 Task: Move the task Upgrade and migrate company email systems to a cloud-based solution to the section Done in the project AgileBoost and filter the tasks in the project by Due next week
Action: Mouse moved to (67, 242)
Screenshot: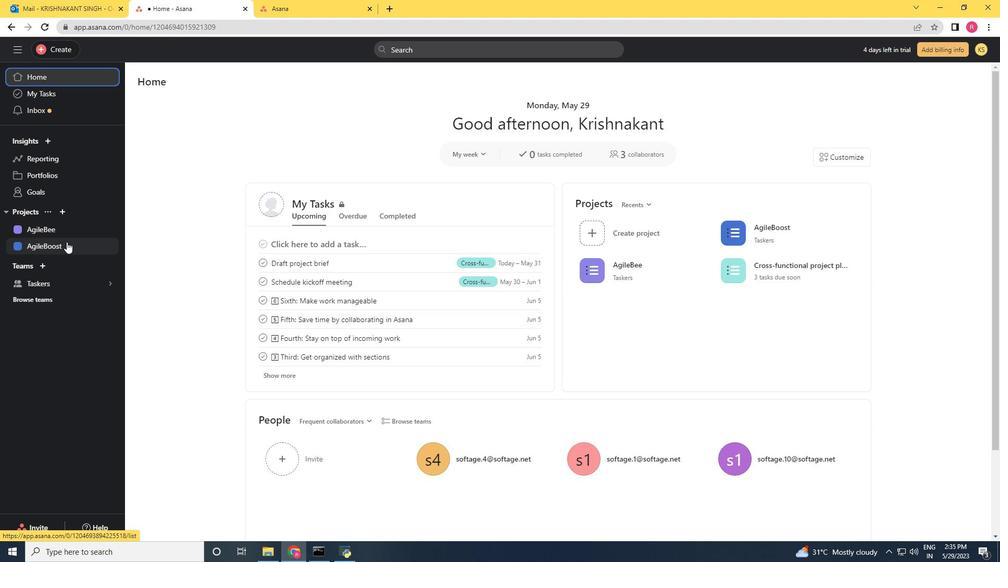 
Action: Mouse pressed left at (67, 242)
Screenshot: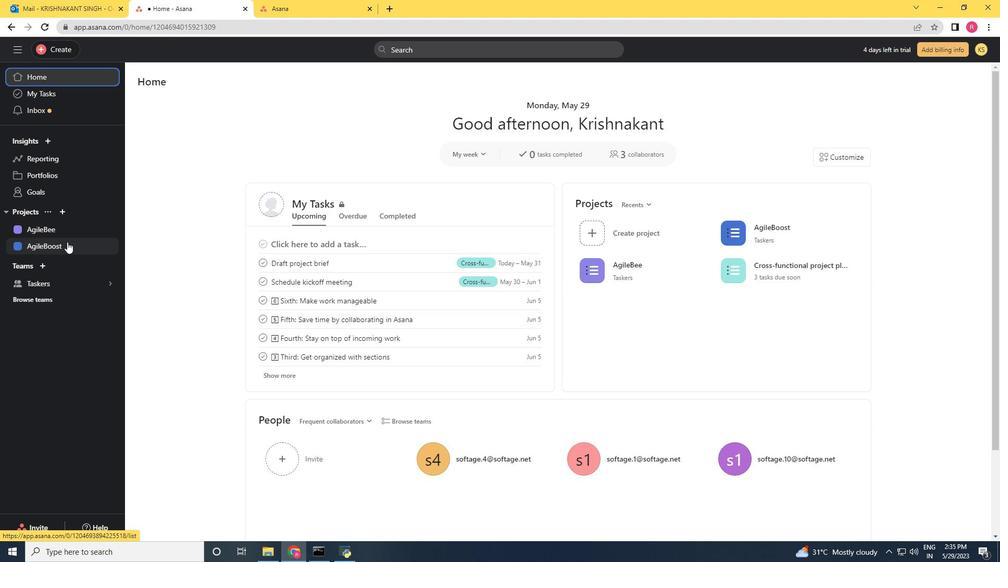 
Action: Mouse moved to (677, 193)
Screenshot: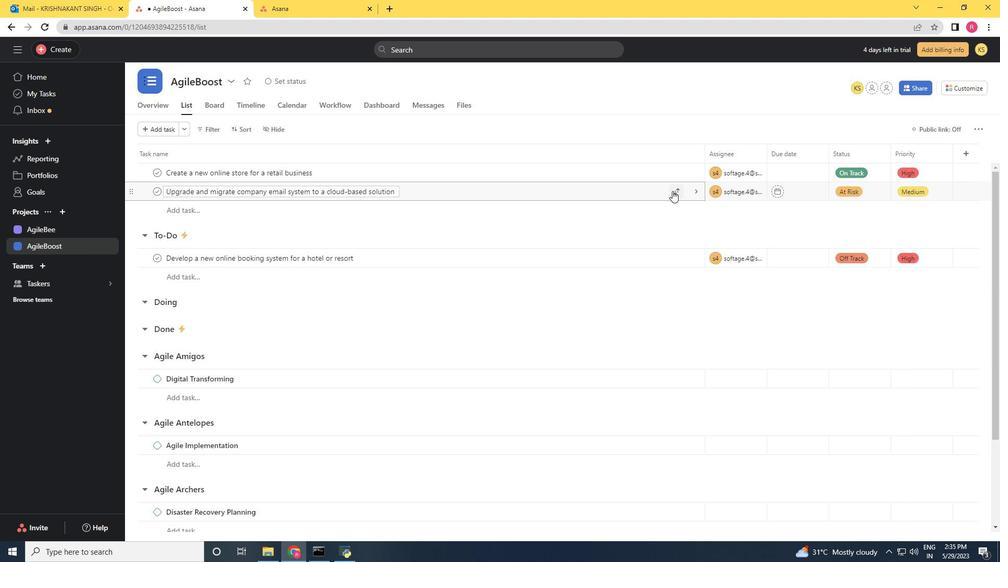 
Action: Mouse pressed left at (677, 193)
Screenshot: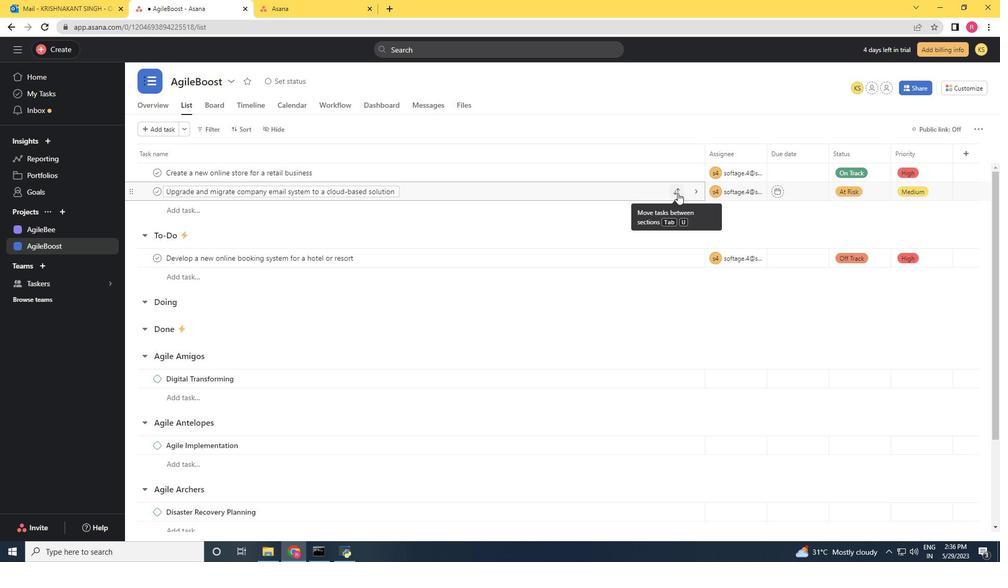 
Action: Mouse moved to (626, 279)
Screenshot: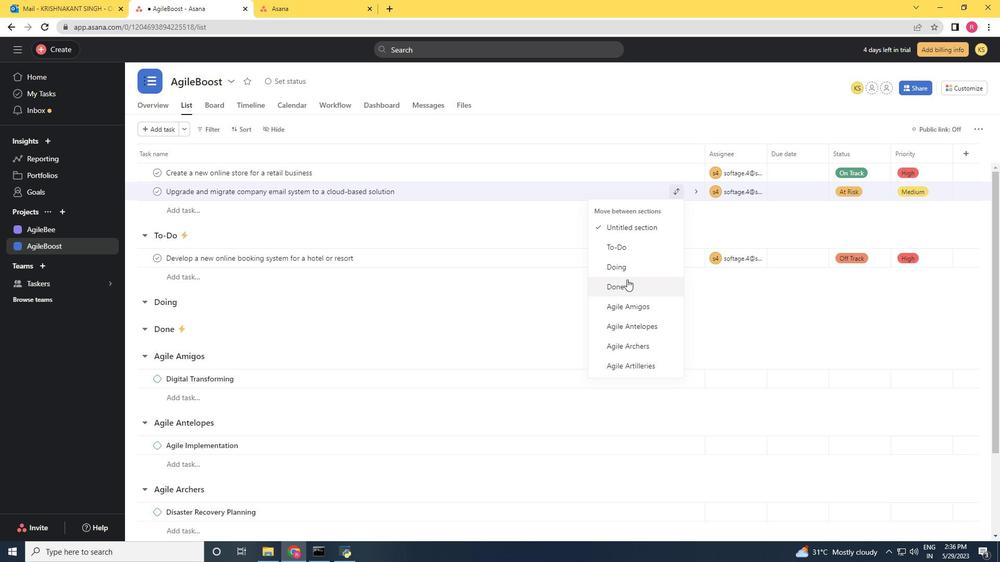 
Action: Mouse pressed left at (626, 279)
Screenshot: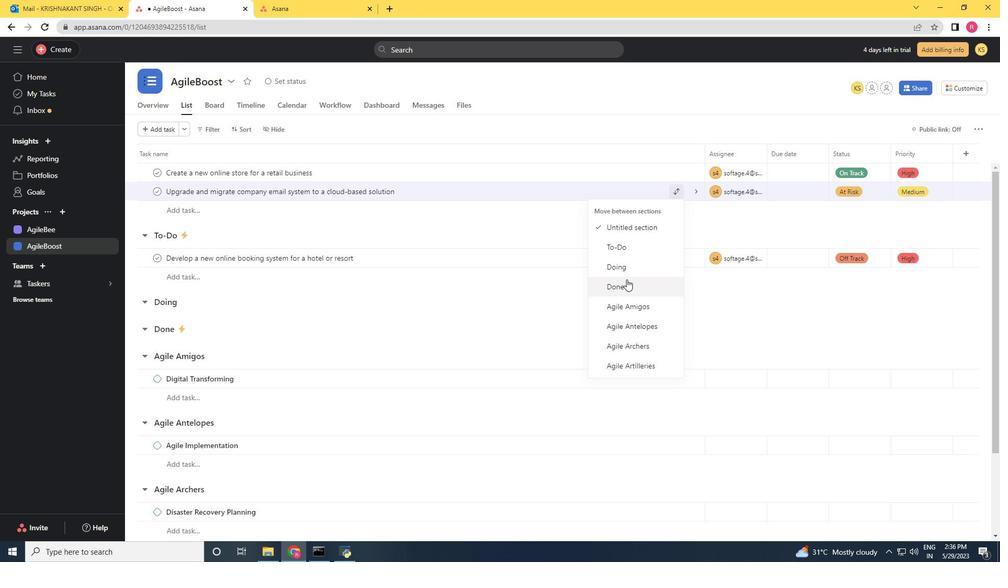 
Action: Mouse moved to (211, 127)
Screenshot: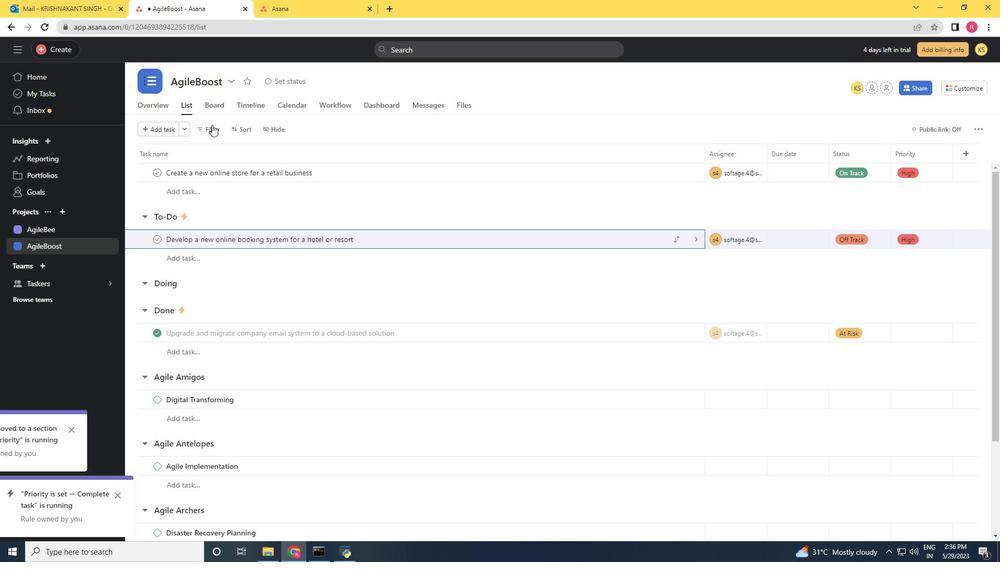 
Action: Mouse pressed left at (211, 127)
Screenshot: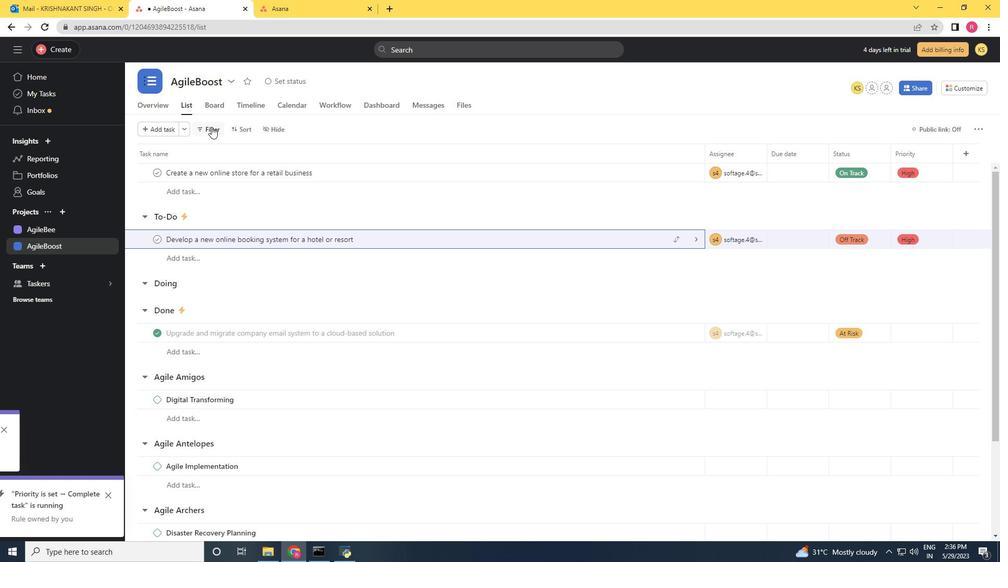 
Action: Mouse moved to (252, 190)
Screenshot: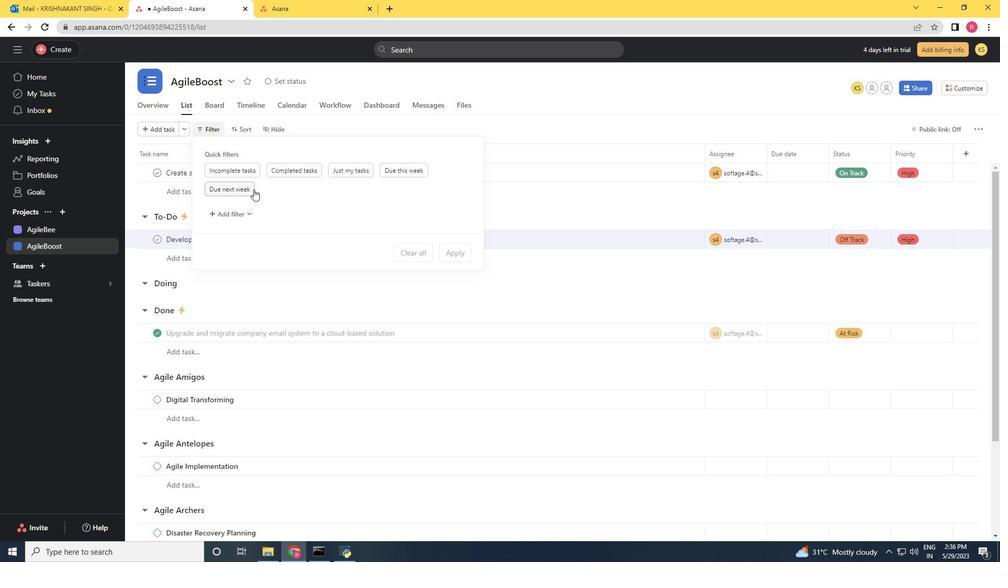 
Action: Mouse pressed left at (252, 190)
Screenshot: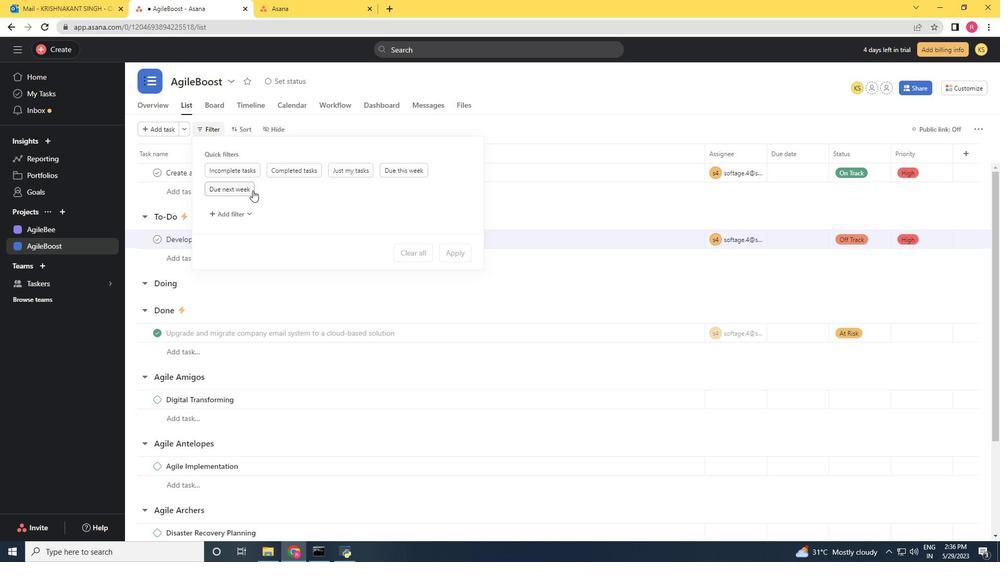 
Action: Mouse scrolled (252, 191) with delta (0, 0)
Screenshot: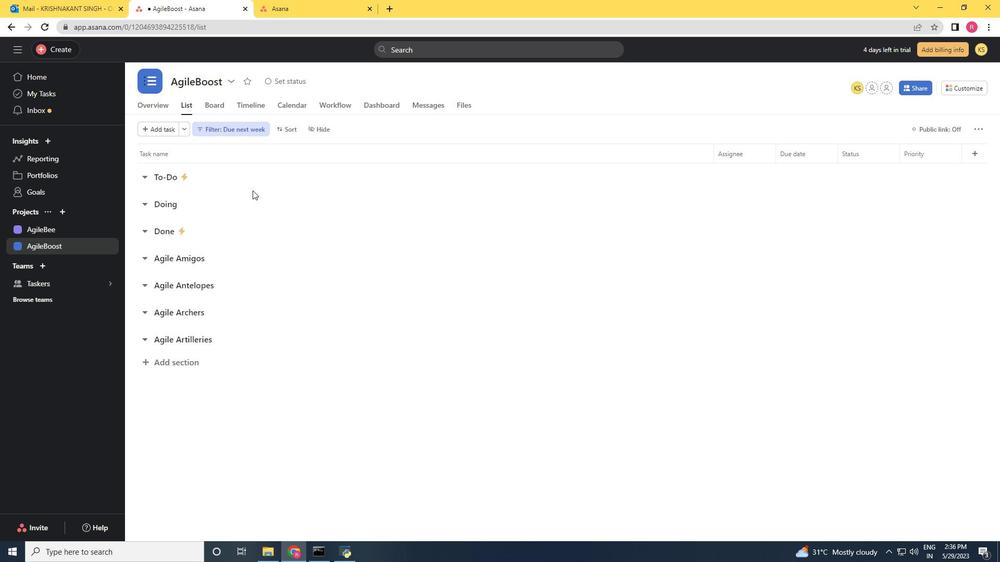 
Action: Mouse moved to (149, 285)
Screenshot: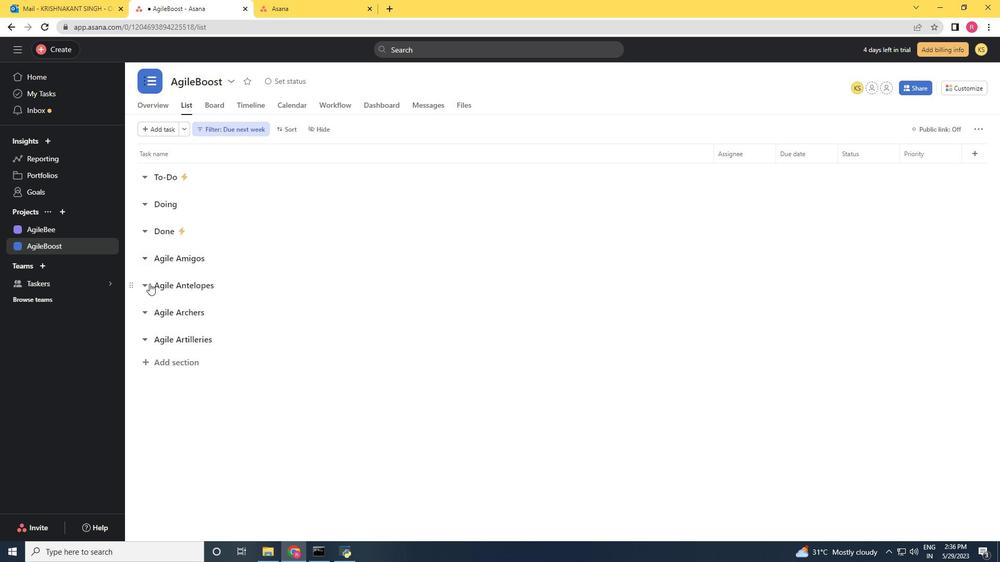 
Action: Mouse pressed left at (149, 285)
Screenshot: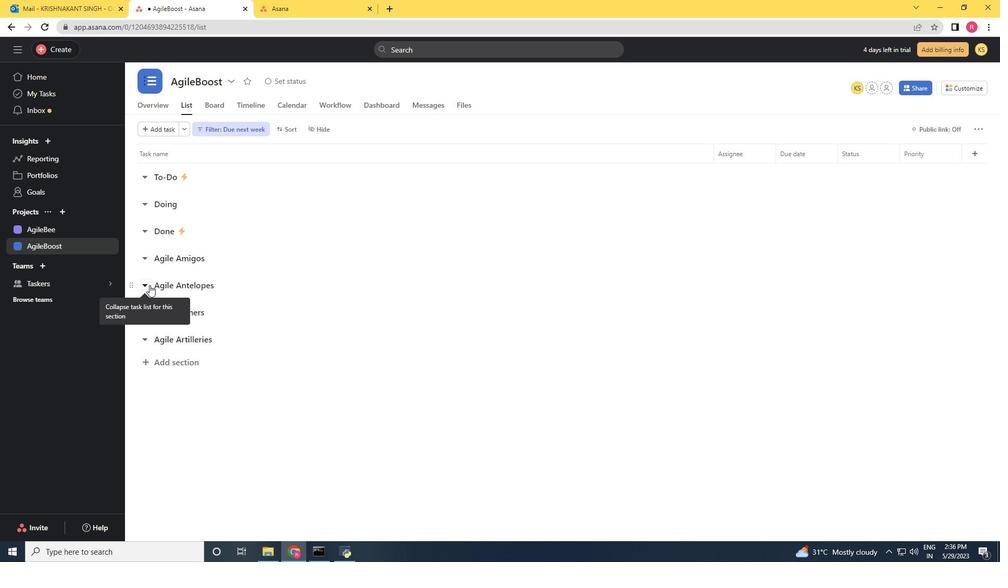 
Action: Mouse moved to (148, 264)
Screenshot: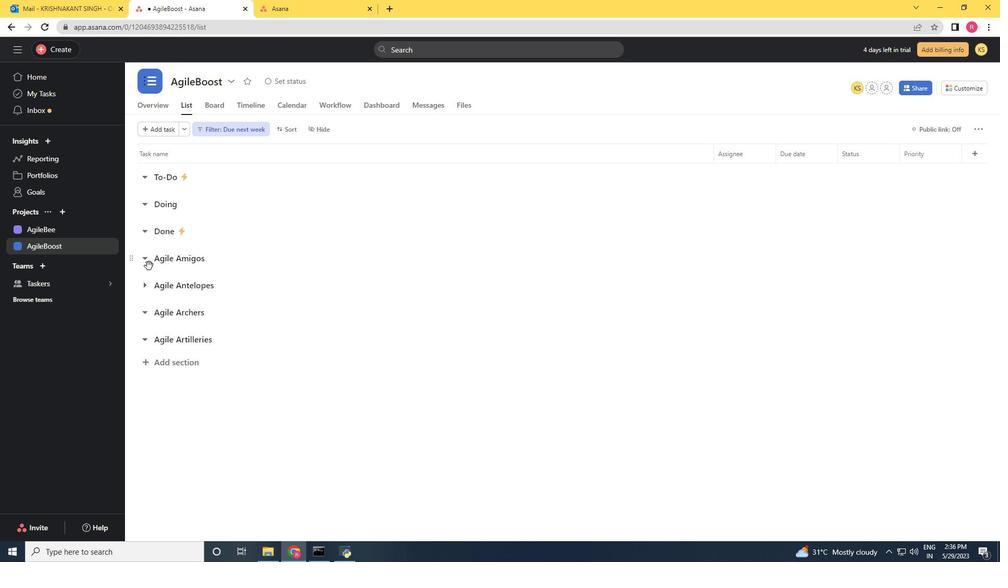 
Action: Mouse pressed left at (148, 264)
Screenshot: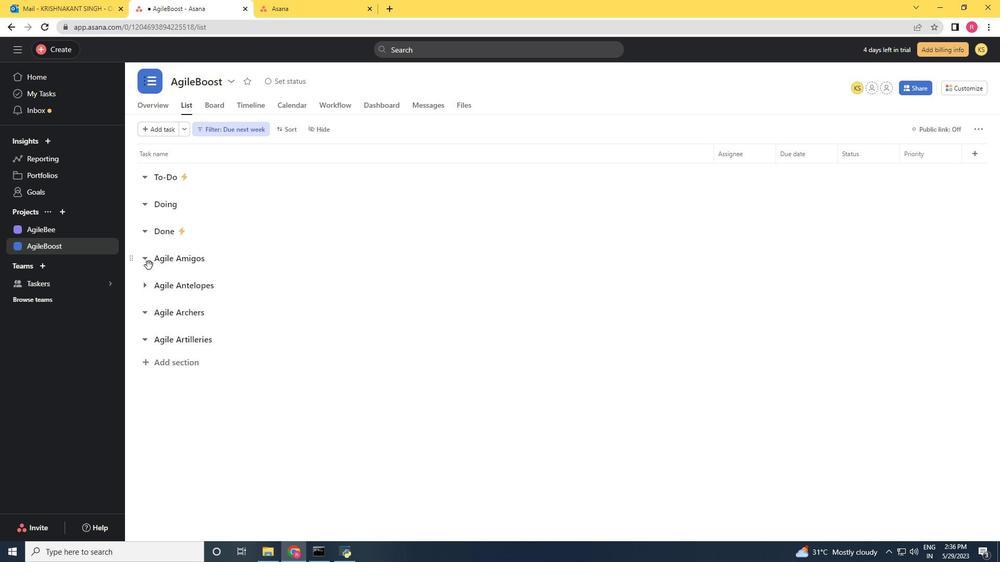 
